 Task: In messages choose email frequency linkedIn recommended.
Action: Mouse moved to (857, 67)
Screenshot: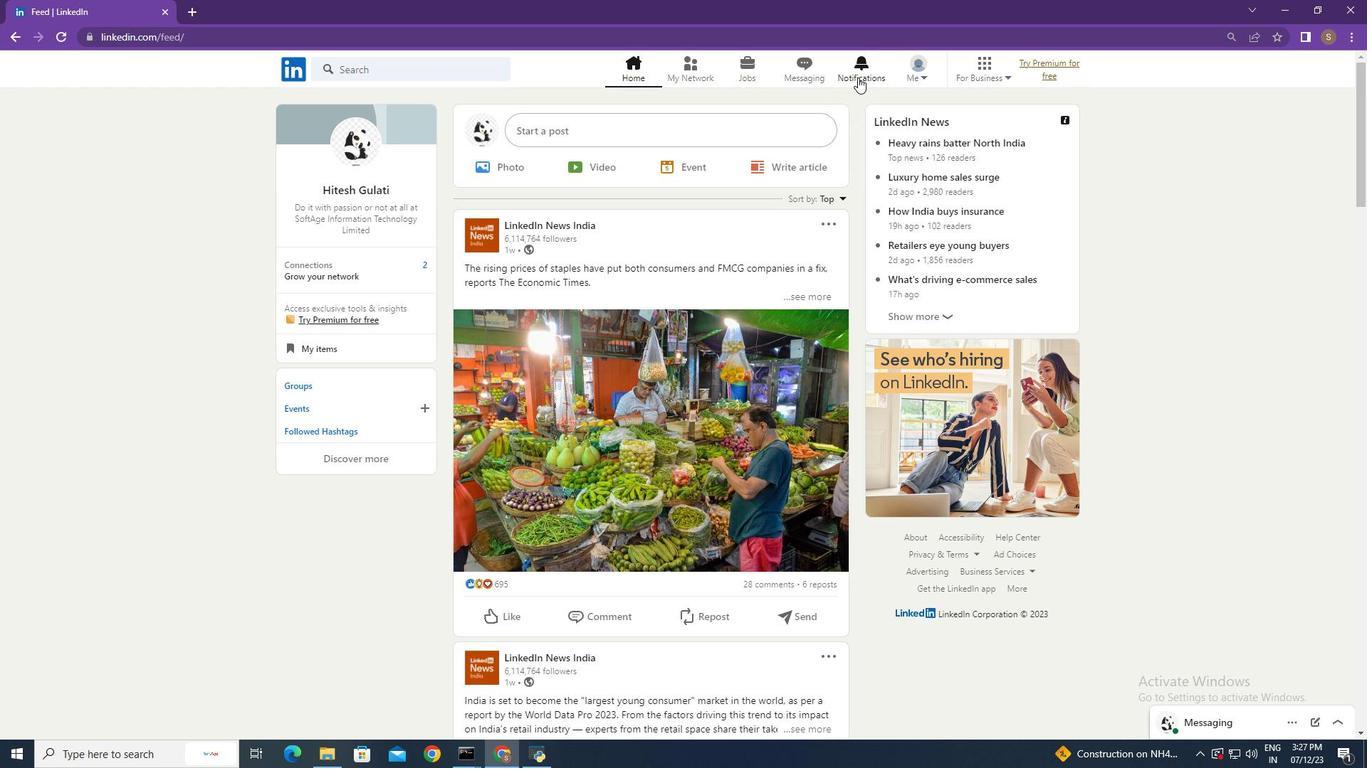 
Action: Mouse pressed left at (857, 67)
Screenshot: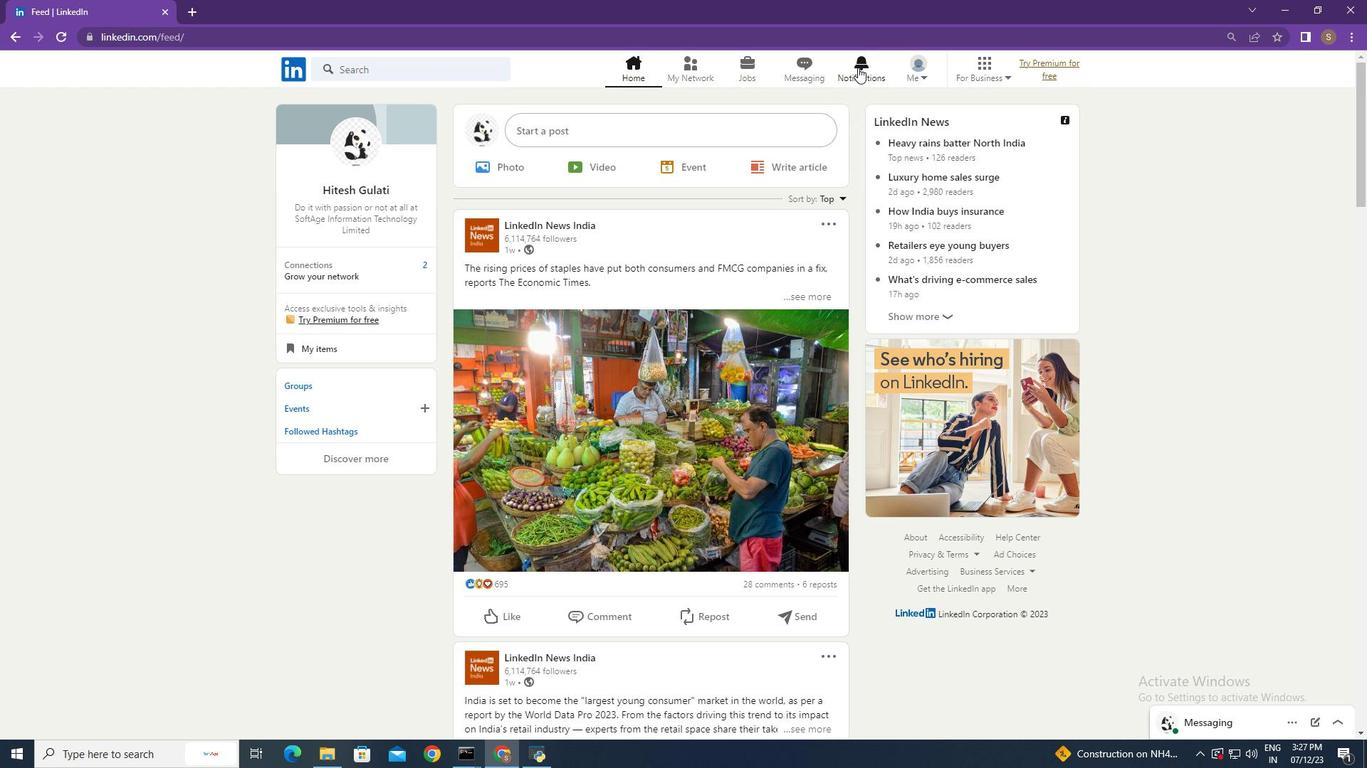 
Action: Mouse moved to (328, 165)
Screenshot: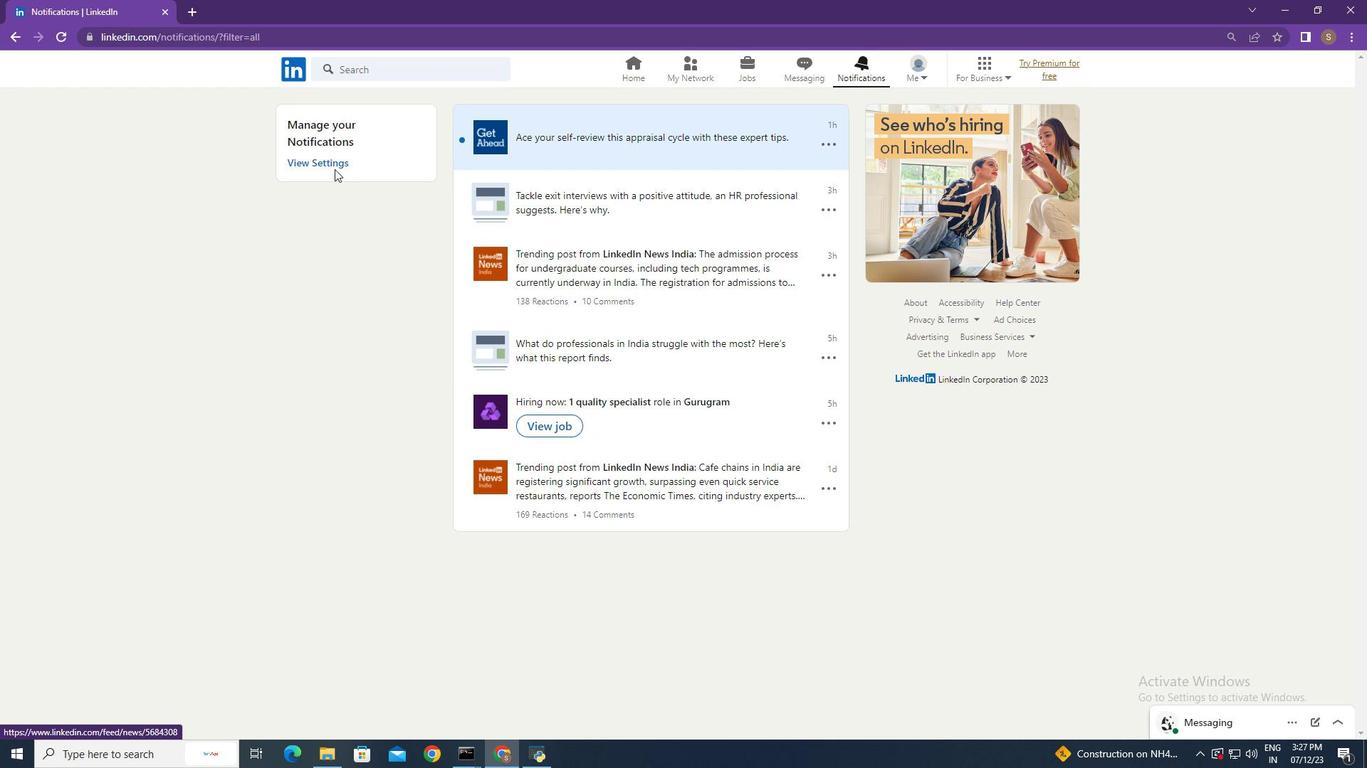 
Action: Mouse pressed left at (328, 165)
Screenshot: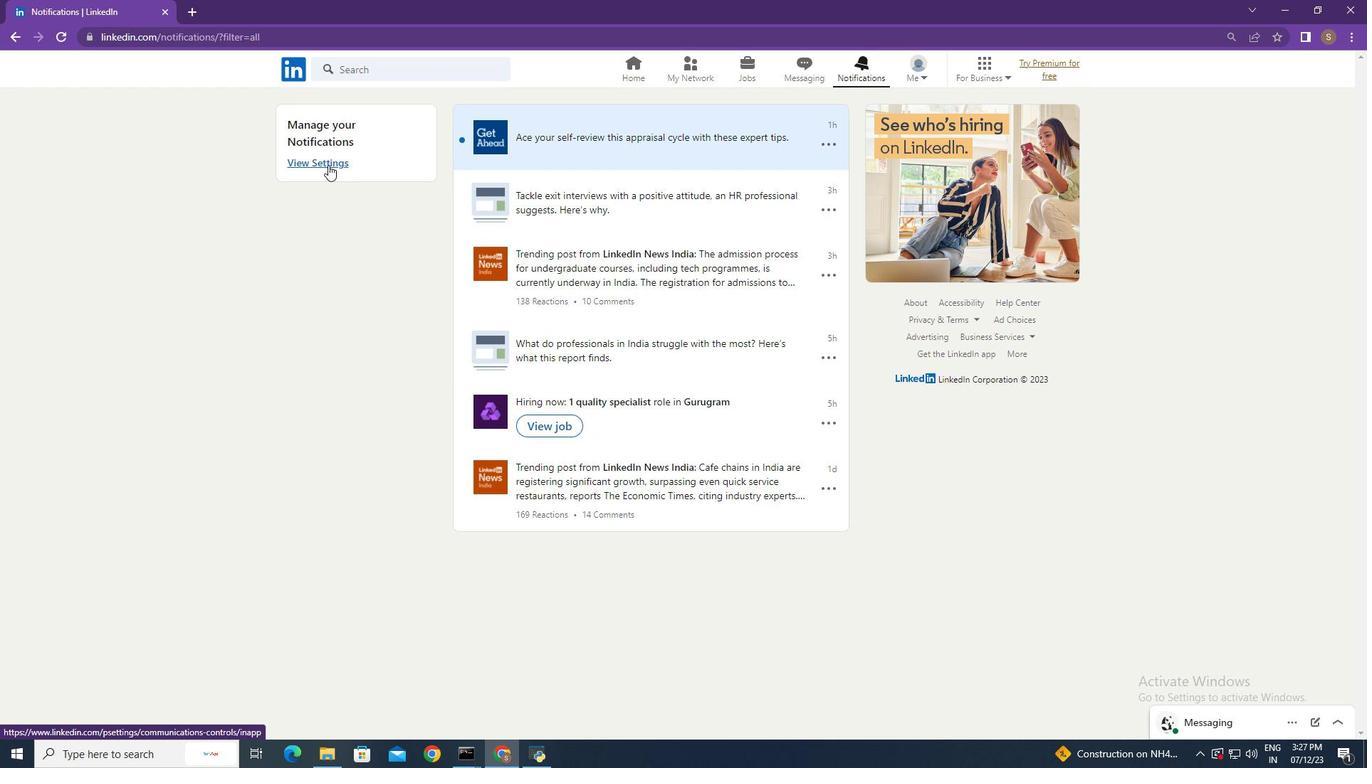 
Action: Mouse moved to (814, 370)
Screenshot: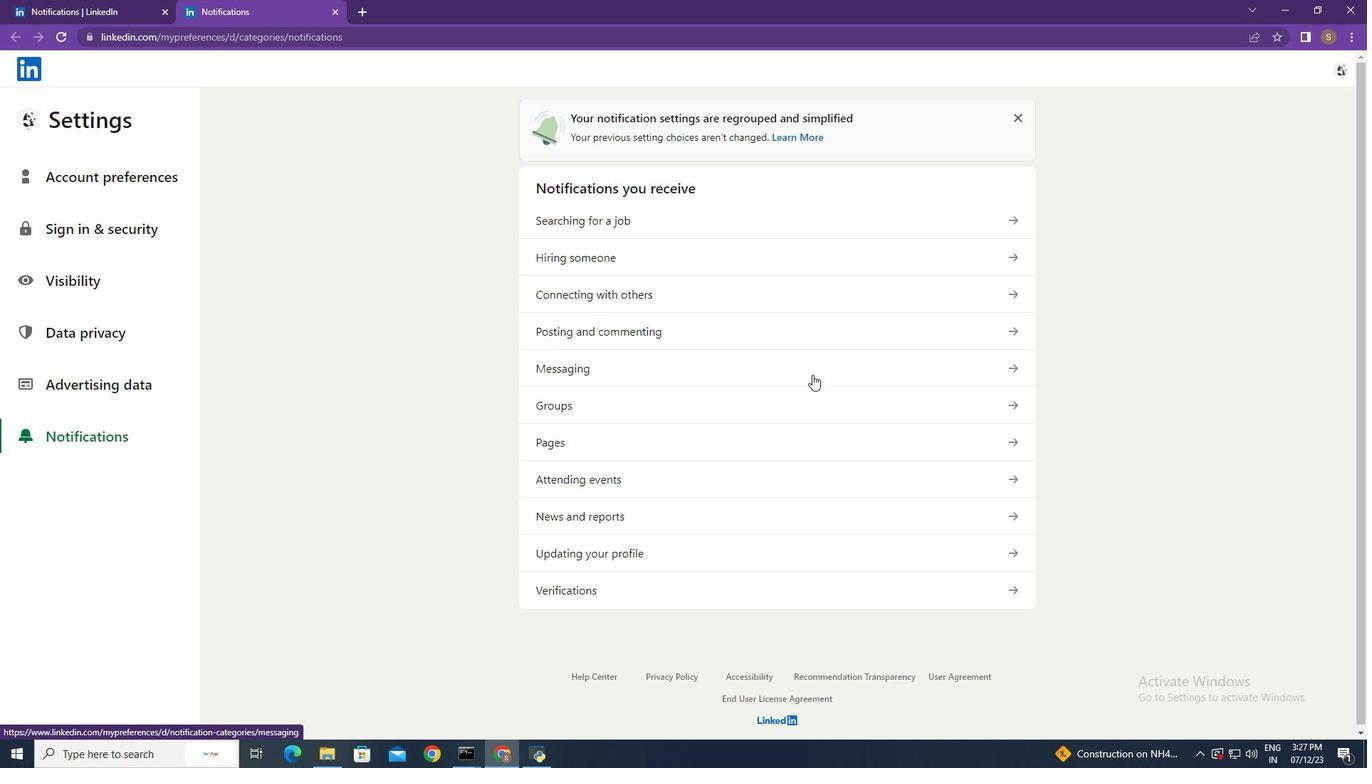 
Action: Mouse pressed left at (814, 370)
Screenshot: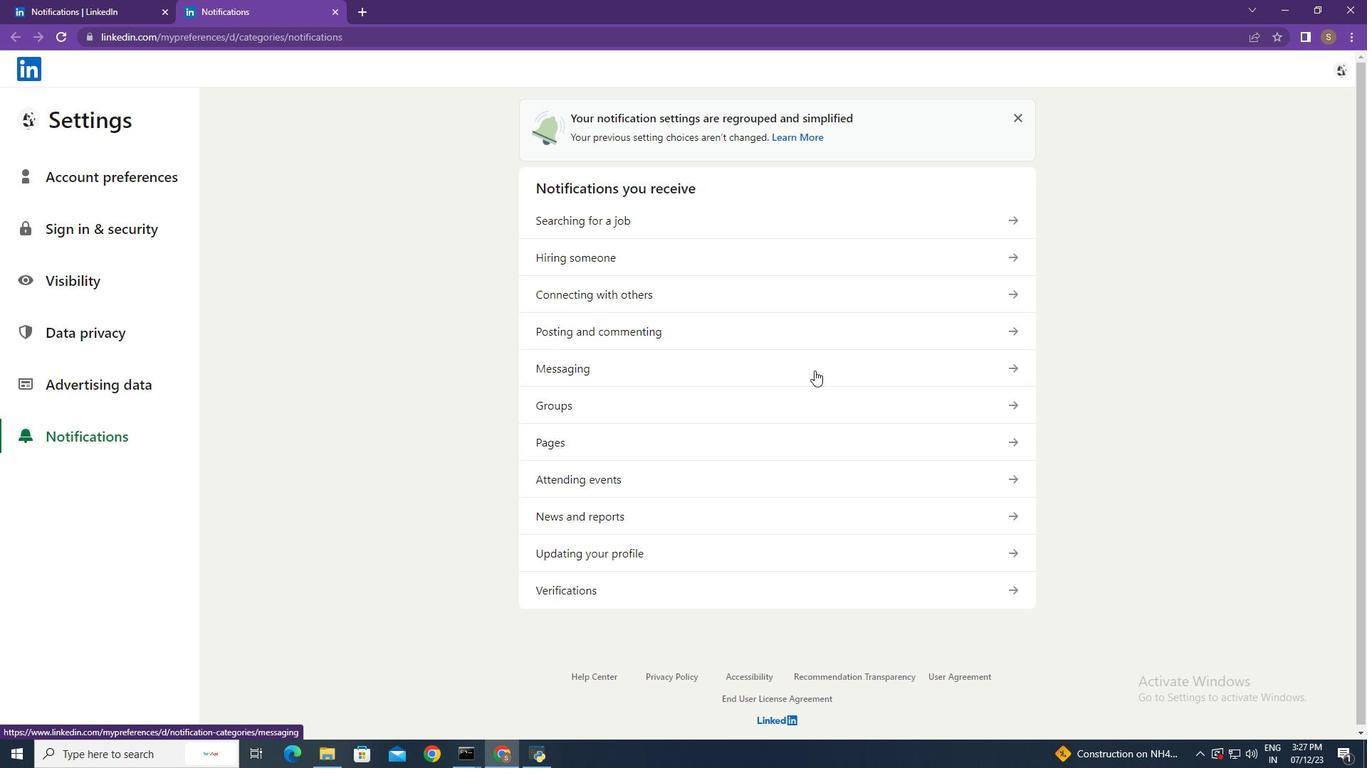 
Action: Mouse moved to (782, 210)
Screenshot: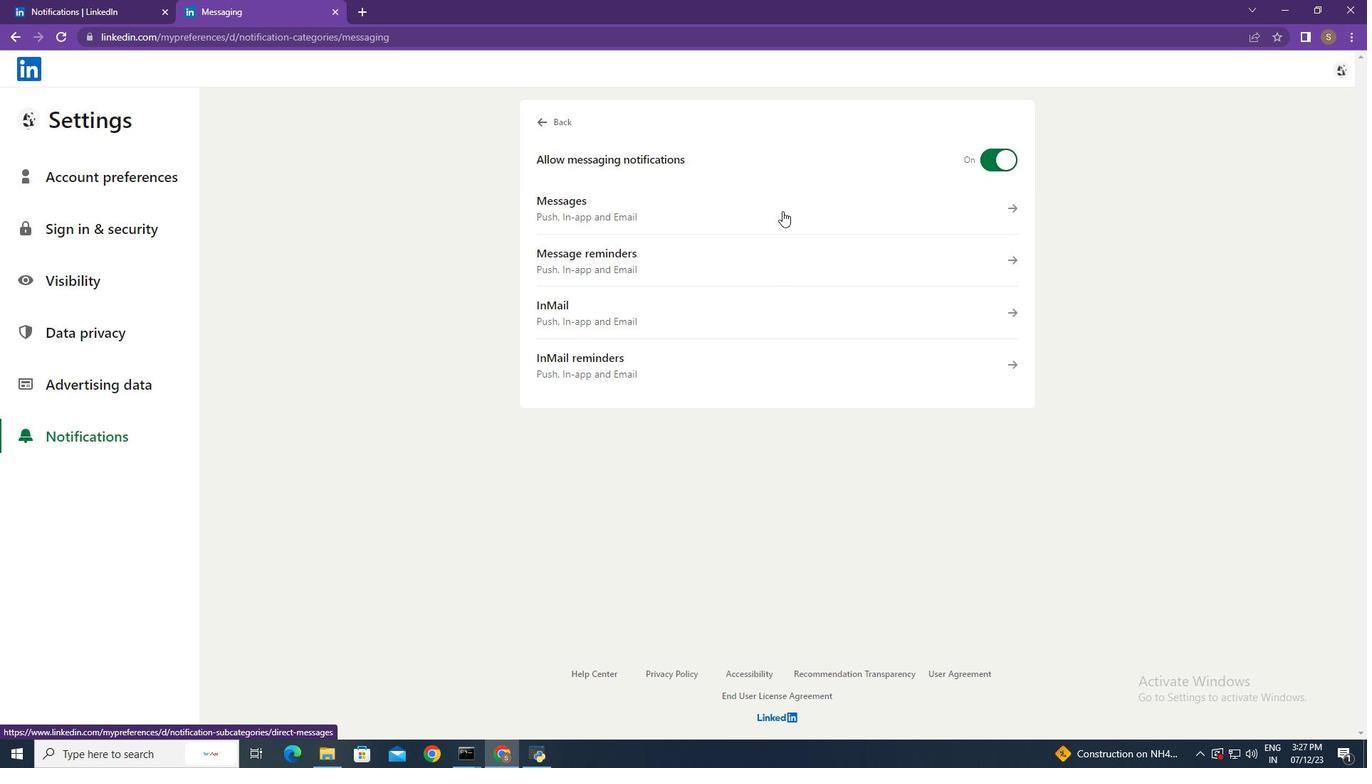 
Action: Mouse pressed left at (782, 210)
Screenshot: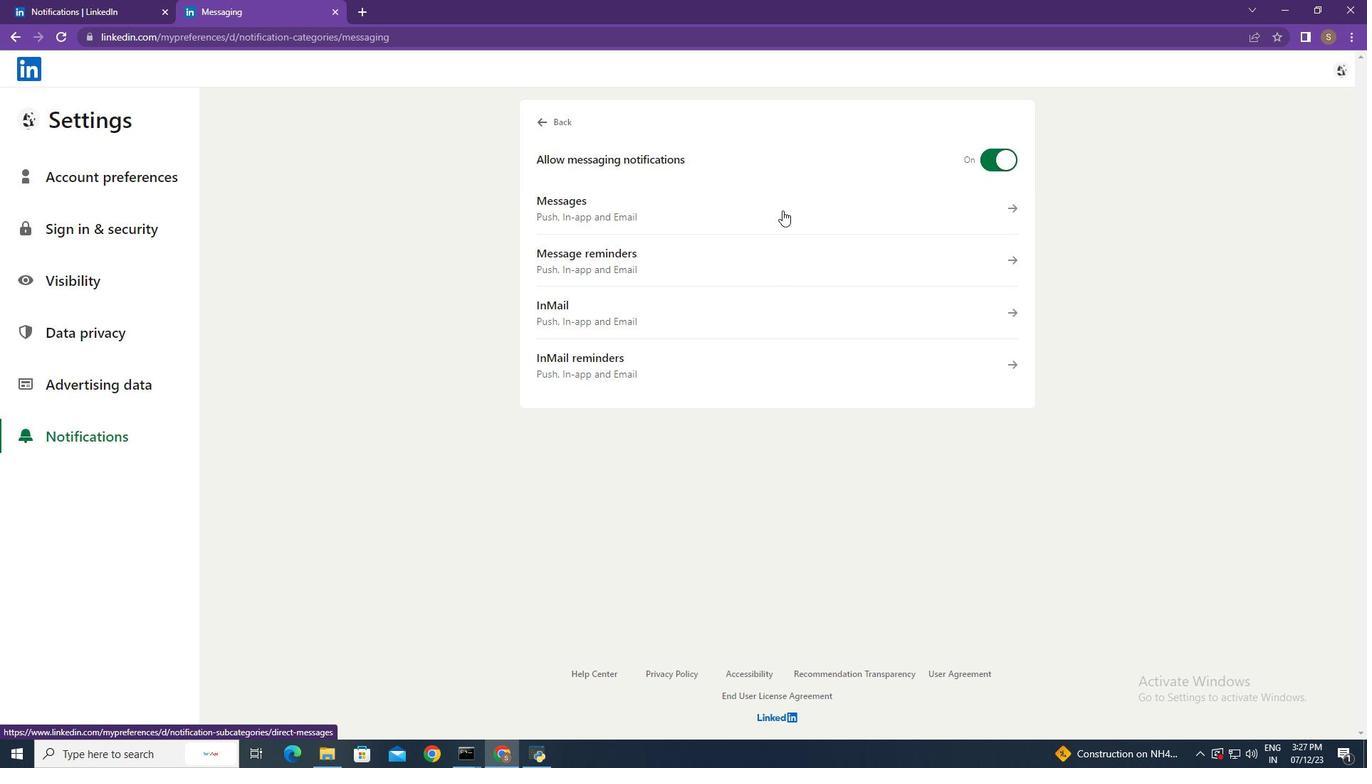 
Action: Mouse moved to (557, 516)
Screenshot: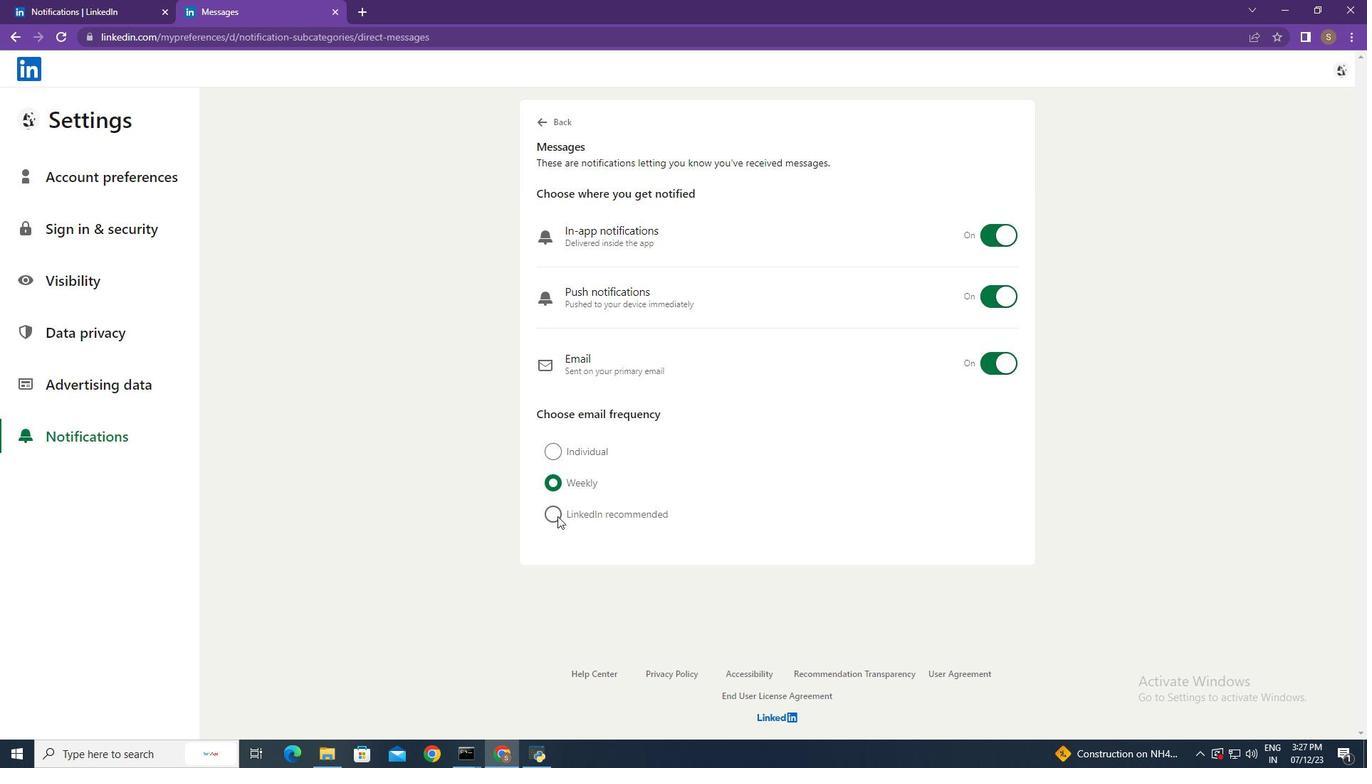 
Action: Mouse pressed left at (557, 516)
Screenshot: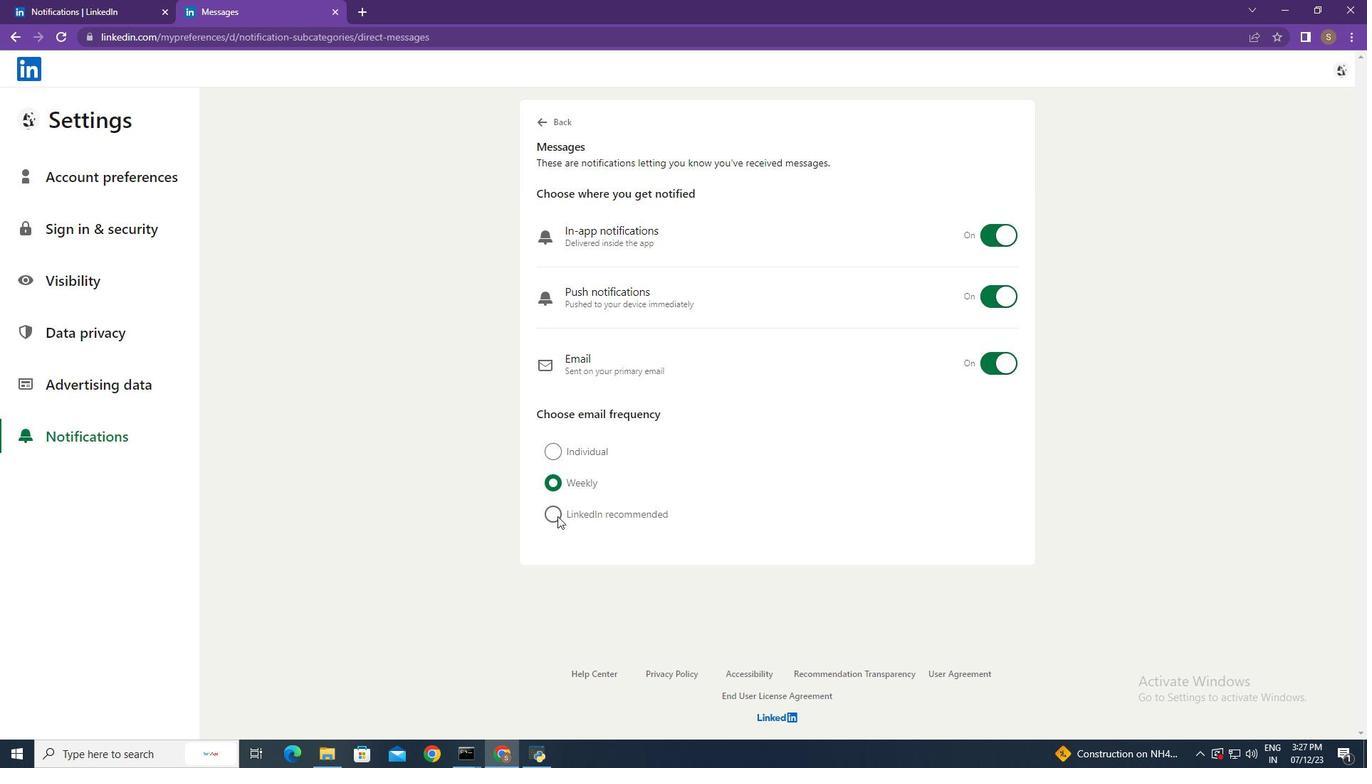 
Action: Mouse moved to (321, 300)
Screenshot: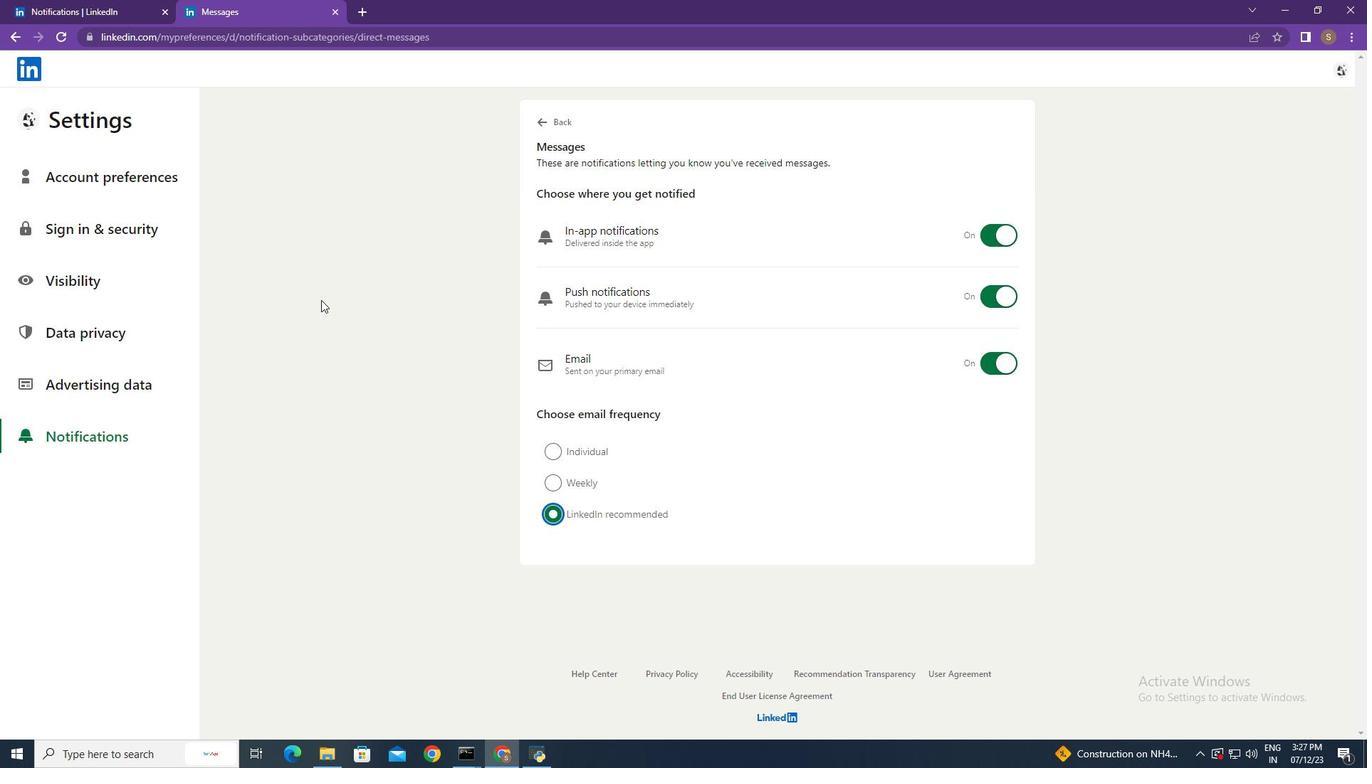 
